 Task: Toggle the option "Ignore keyboard volume buttons".
Action: Mouse moved to (115, 16)
Screenshot: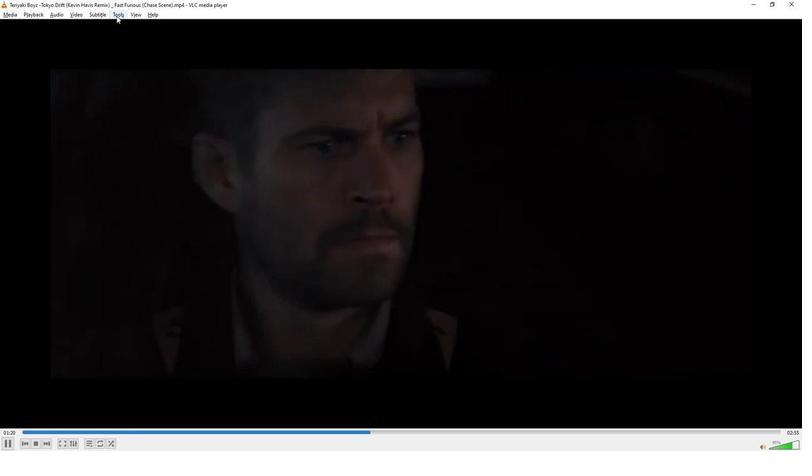 
Action: Mouse pressed left at (115, 16)
Screenshot: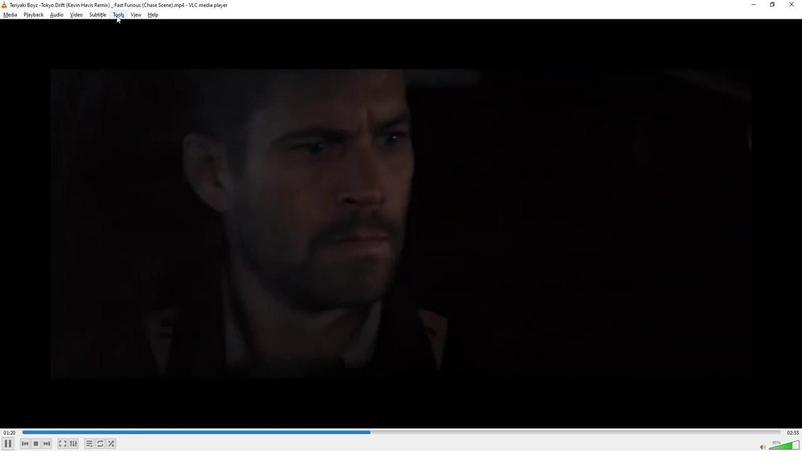 
Action: Mouse moved to (135, 112)
Screenshot: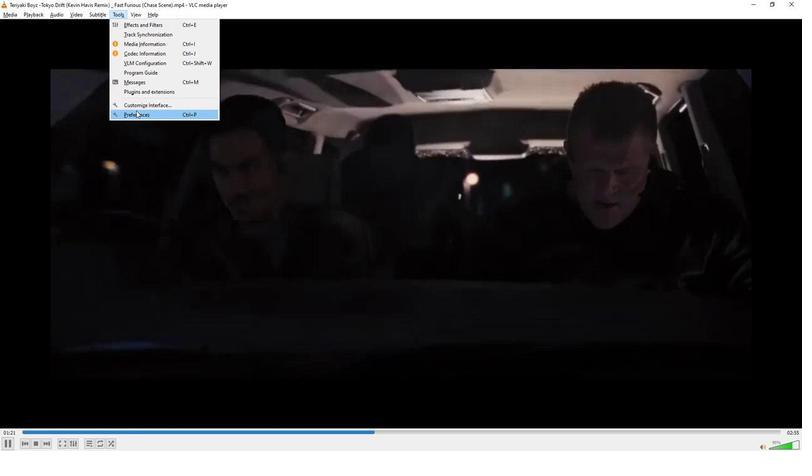 
Action: Mouse pressed left at (135, 112)
Screenshot: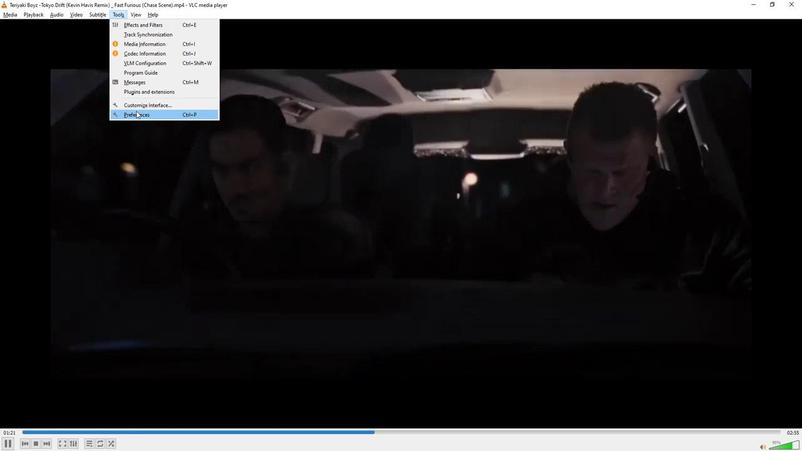 
Action: Mouse moved to (402, 77)
Screenshot: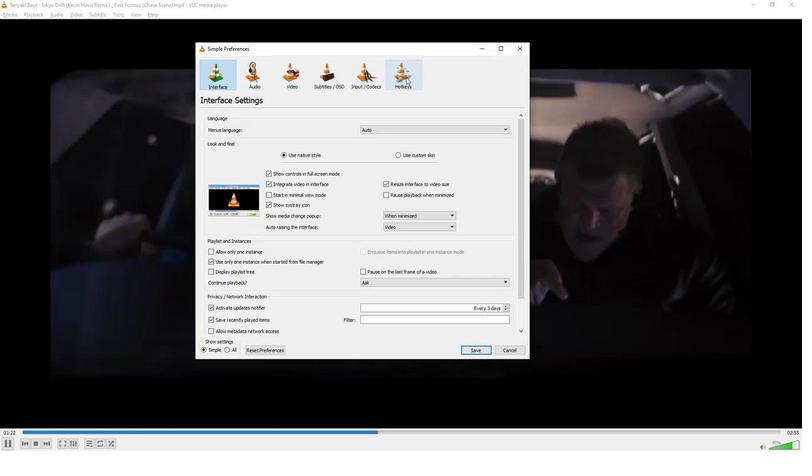 
Action: Mouse pressed left at (402, 77)
Screenshot: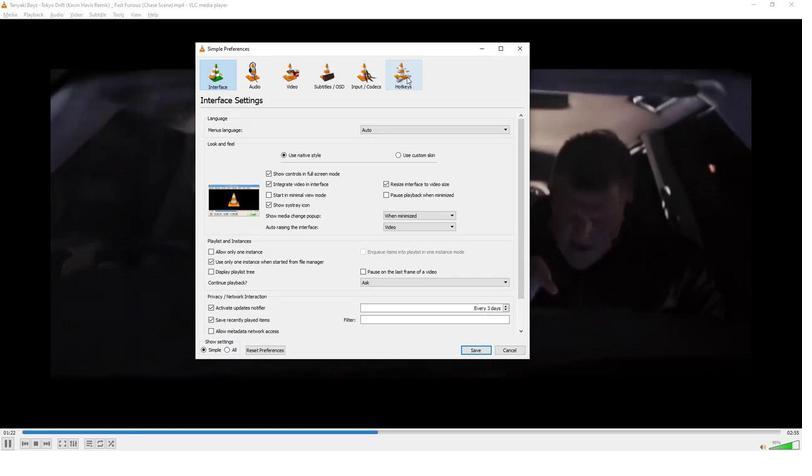 
Action: Mouse moved to (202, 325)
Screenshot: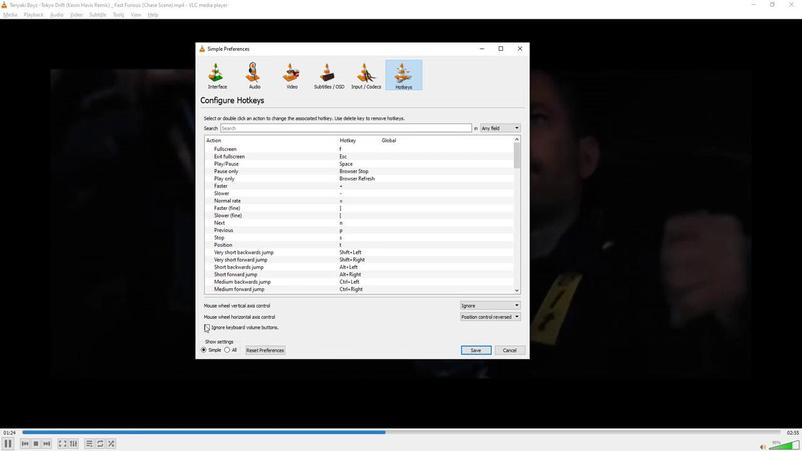 
Action: Mouse pressed left at (202, 325)
Screenshot: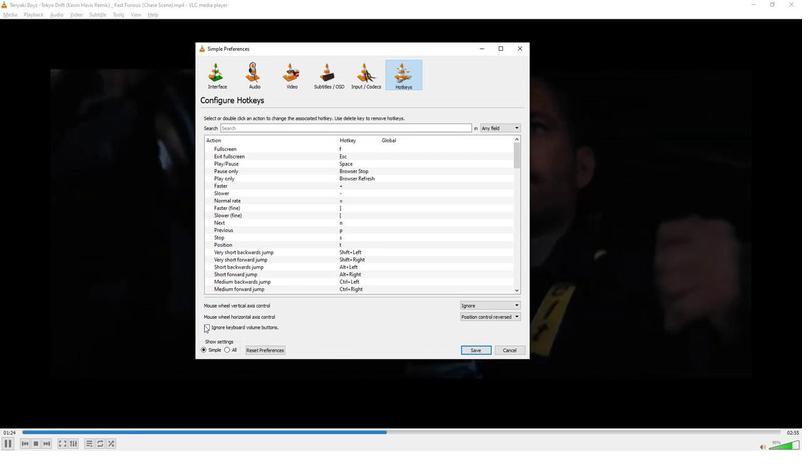 
Action: Mouse moved to (319, 329)
Screenshot: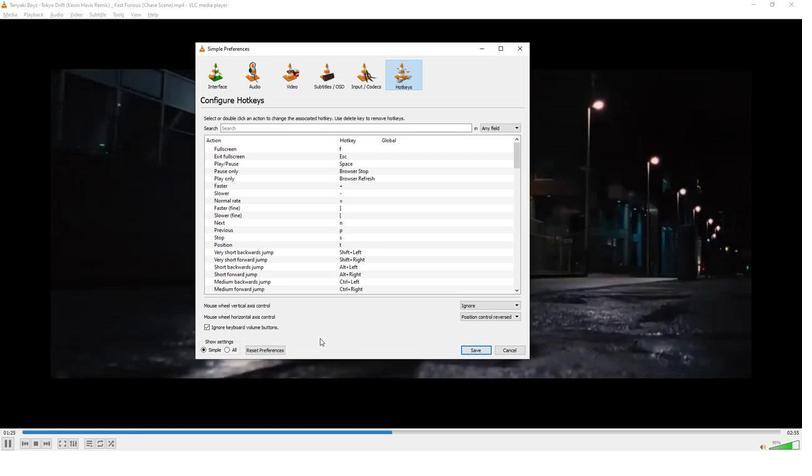 
